 Task: Look for space in Melbourne from 20th april 2023 to 5th may 2023 for 3 adults in price range Rs.20000 to Rs.25000. Place can be entire place or private room with 3 bedrooms having 3 beds and 3 bathrooms. Property type can be house. Amenities needed are: wifiair conditioning, free parkinig on premises, gym, breakfast, beachfront. Booking option can be shelf check-in. Required host language is English.
Action: Mouse moved to (324, 371)
Screenshot: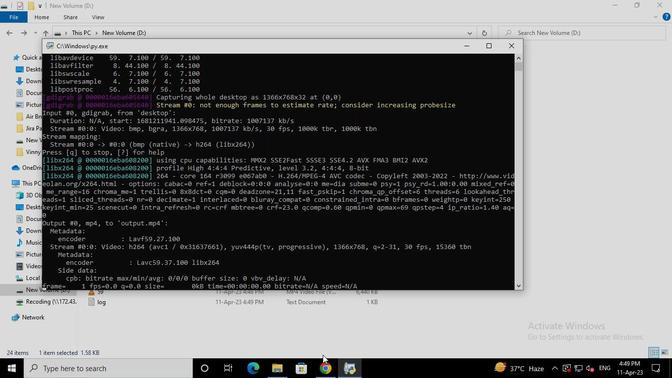 
Action: Mouse pressed left at (324, 371)
Screenshot: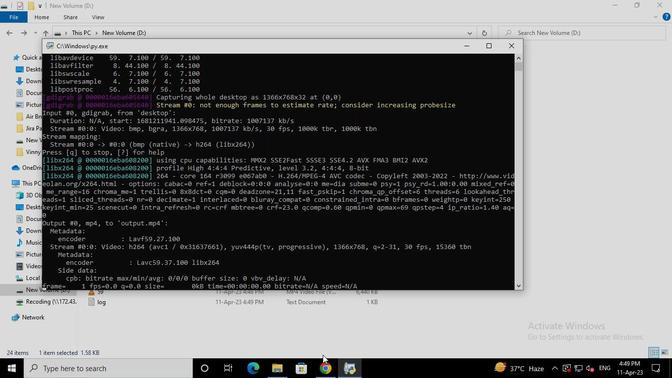 
Action: Mouse moved to (283, 92)
Screenshot: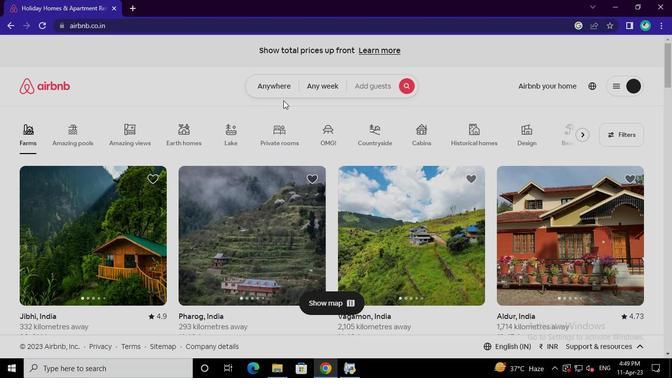 
Action: Mouse pressed left at (283, 92)
Screenshot: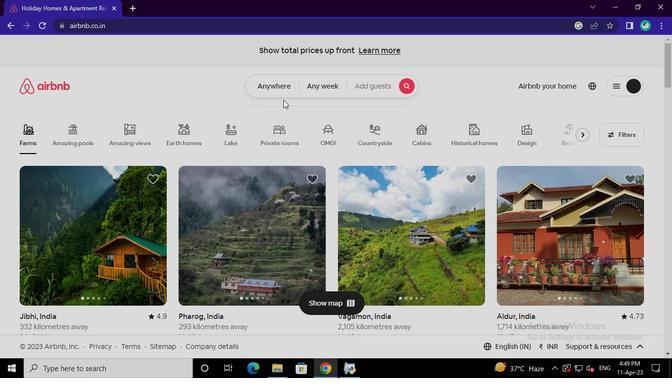 
Action: Mouse moved to (224, 130)
Screenshot: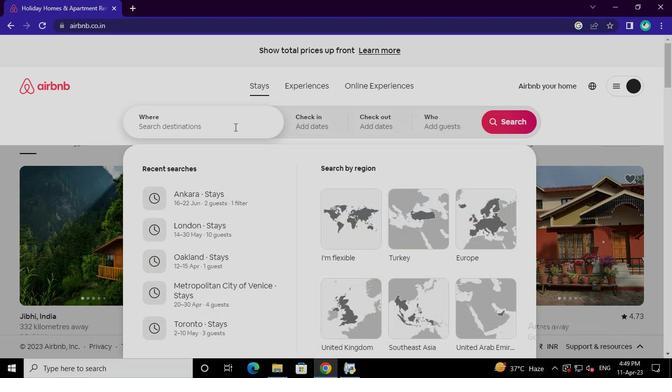 
Action: Mouse pressed left at (224, 130)
Screenshot: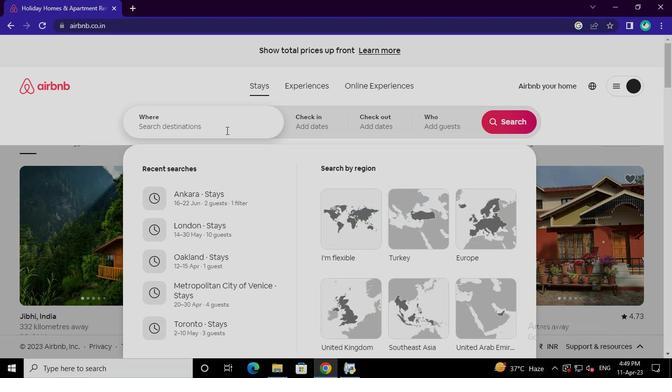 
Action: Keyboard m
Screenshot: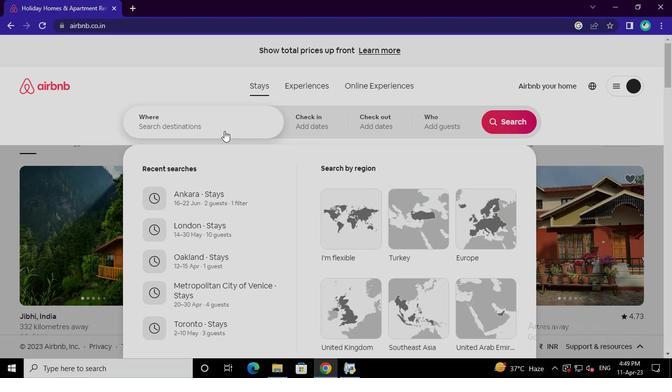 
Action: Keyboard e
Screenshot: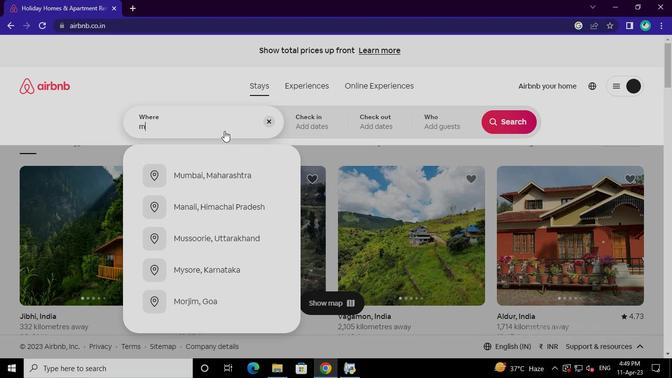 
Action: Keyboard l
Screenshot: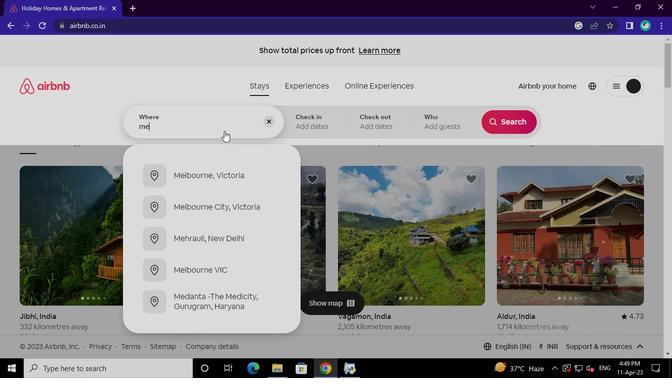 
Action: Keyboard b
Screenshot: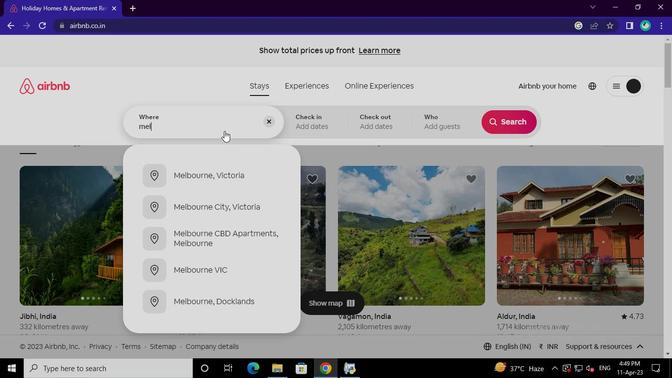 
Action: Mouse moved to (231, 173)
Screenshot: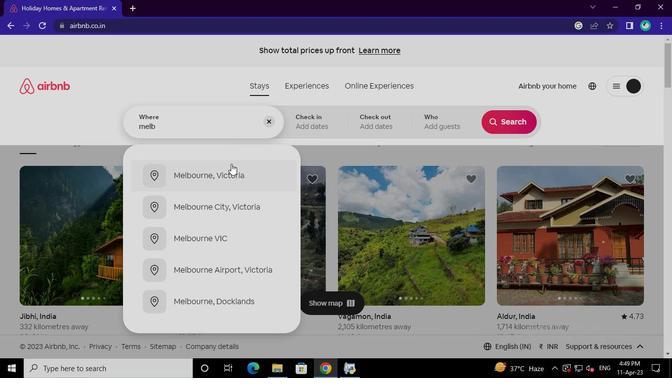 
Action: Mouse pressed left at (231, 173)
Screenshot: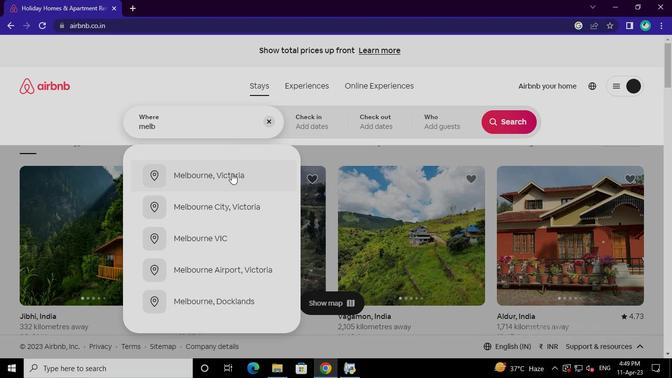 
Action: Mouse moved to (252, 313)
Screenshot: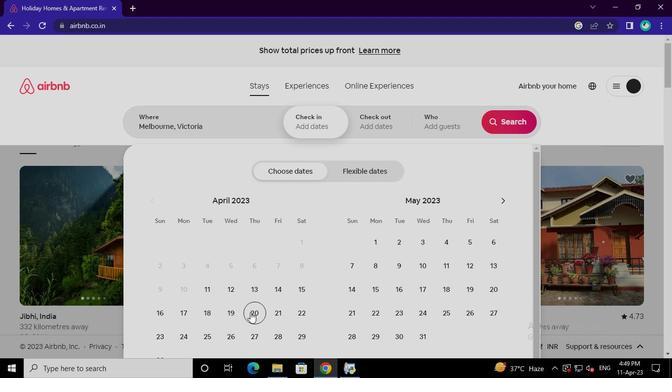 
Action: Mouse pressed left at (252, 313)
Screenshot: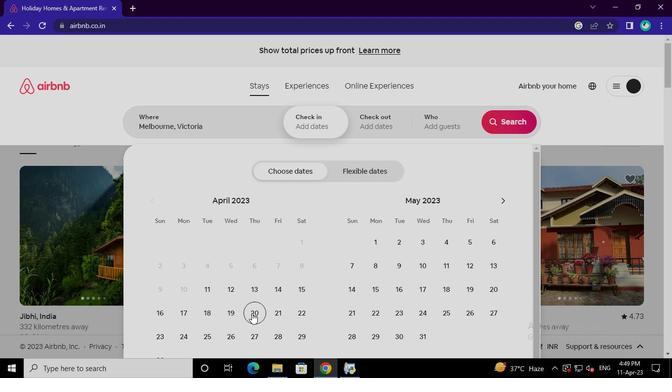 
Action: Mouse moved to (474, 239)
Screenshot: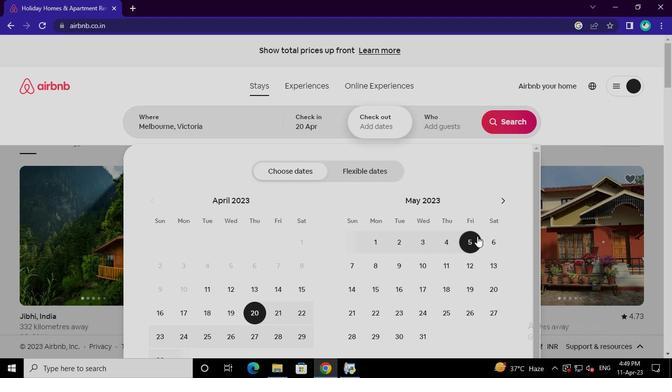 
Action: Mouse pressed left at (474, 239)
Screenshot: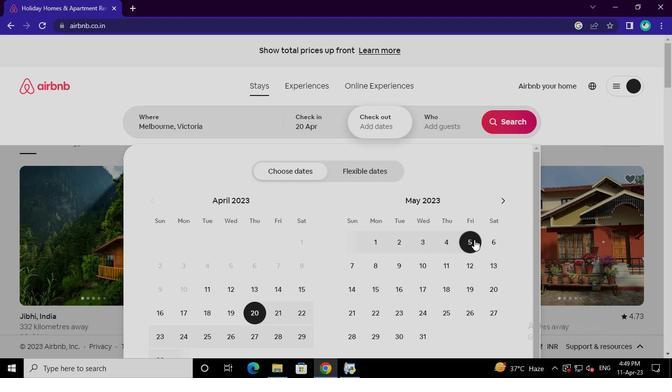 
Action: Mouse moved to (450, 122)
Screenshot: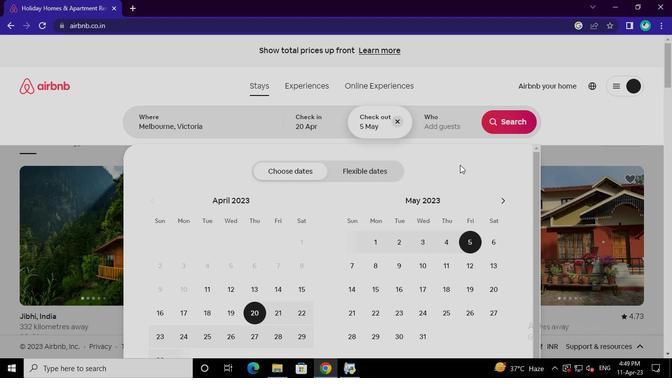 
Action: Mouse pressed left at (450, 122)
Screenshot: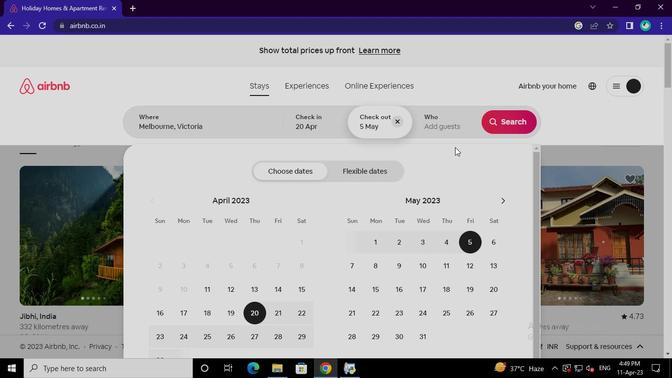 
Action: Mouse moved to (511, 176)
Screenshot: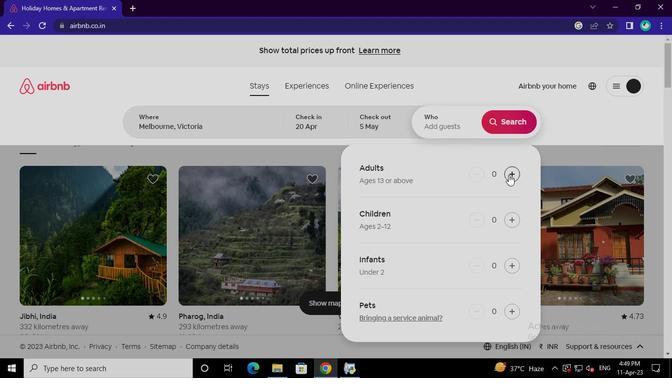 
Action: Mouse pressed left at (511, 176)
Screenshot: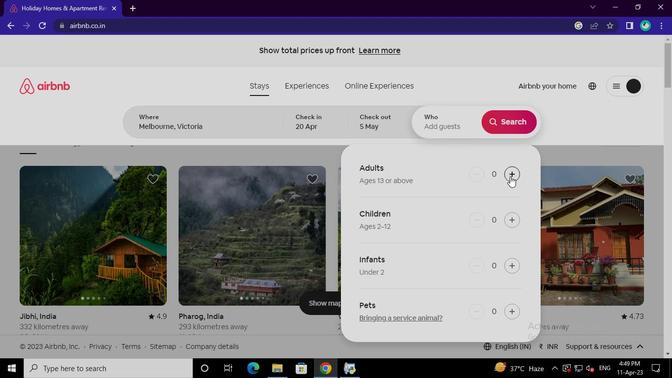 
Action: Mouse pressed left at (511, 176)
Screenshot: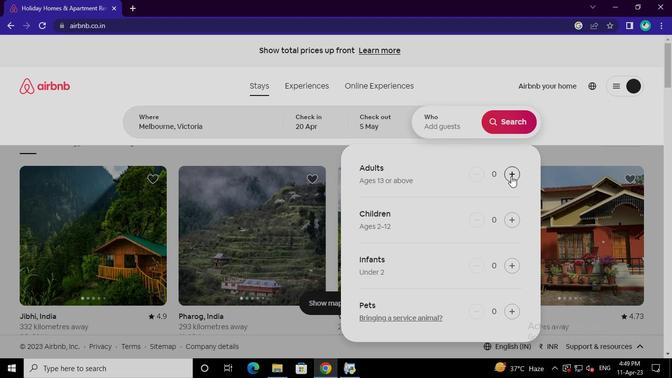 
Action: Mouse pressed left at (511, 176)
Screenshot: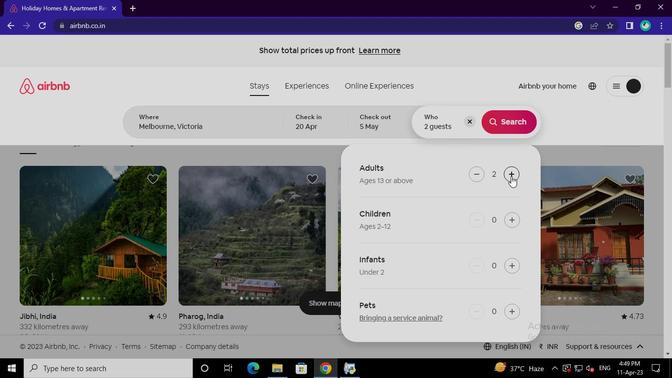 
Action: Mouse moved to (512, 116)
Screenshot: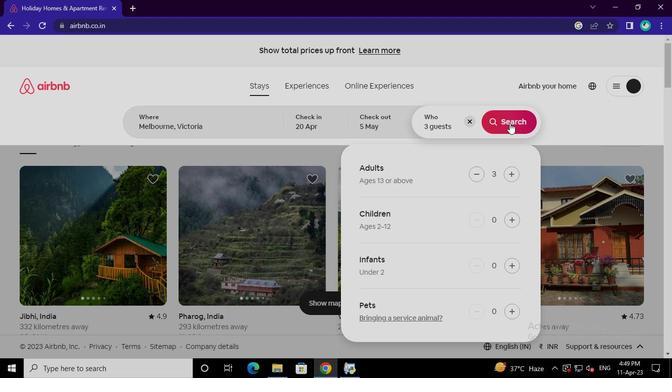 
Action: Mouse pressed left at (512, 116)
Screenshot: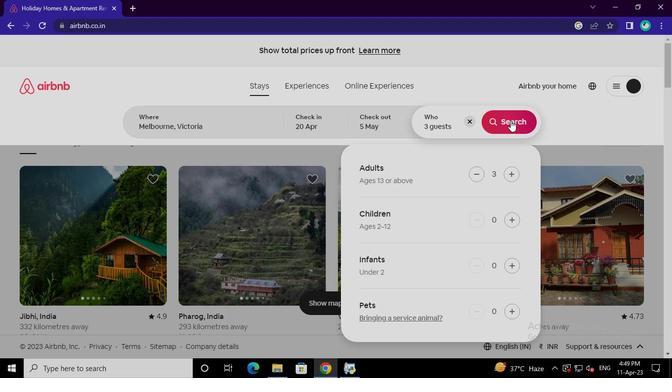 
Action: Mouse moved to (641, 96)
Screenshot: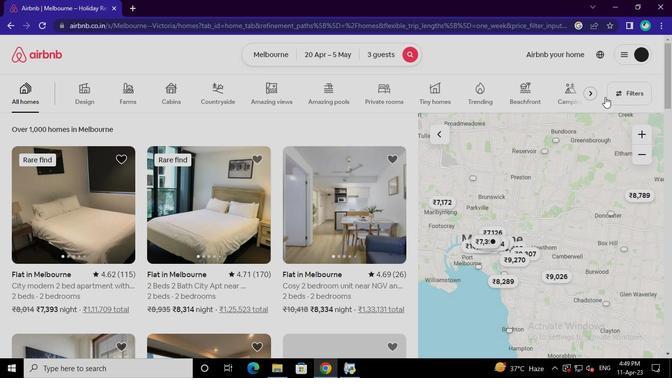 
Action: Mouse pressed left at (641, 96)
Screenshot: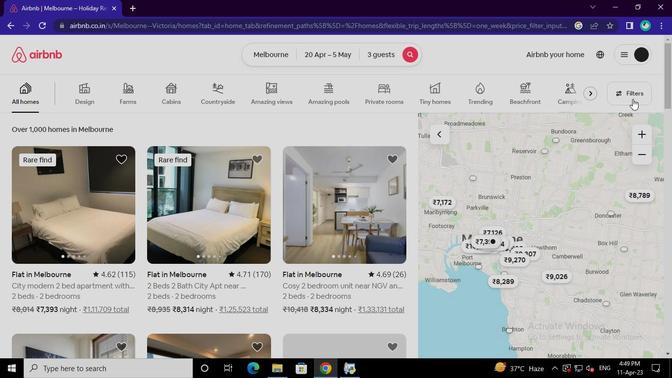 
Action: Mouse moved to (217, 220)
Screenshot: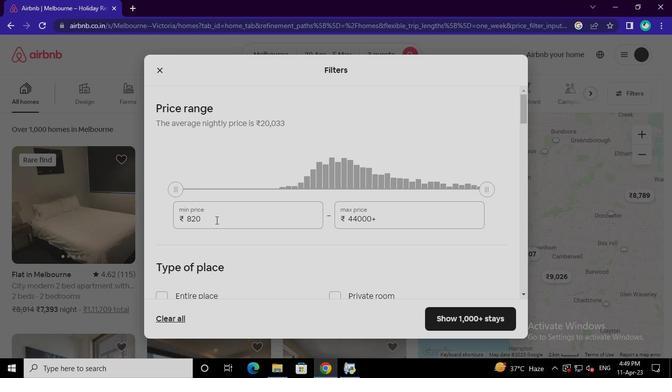 
Action: Mouse pressed left at (217, 220)
Screenshot: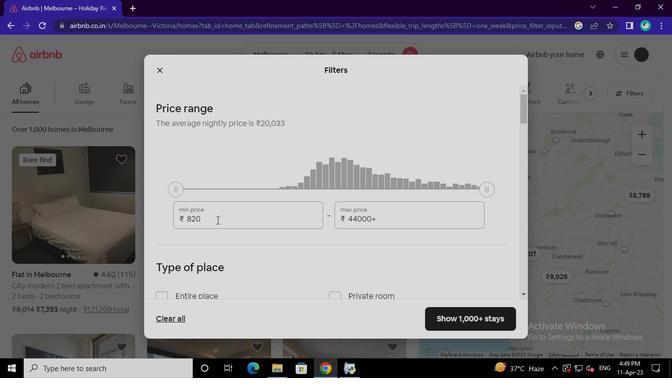 
Action: Keyboard Key.backspace
Screenshot: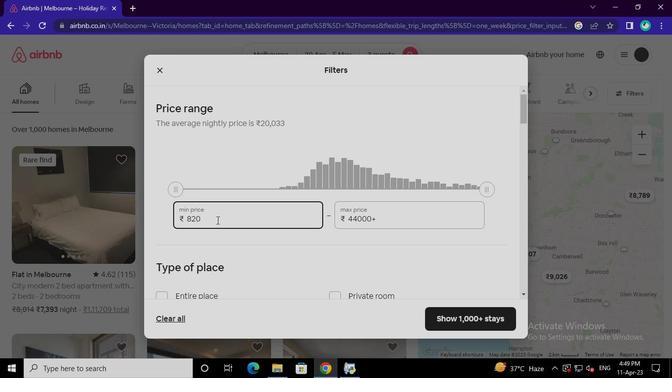 
Action: Keyboard Key.backspace
Screenshot: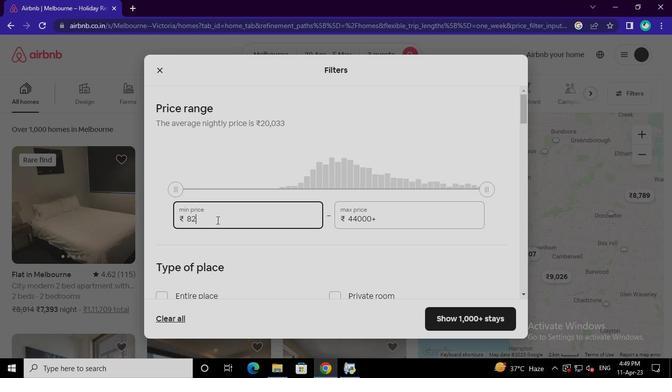 
Action: Keyboard Key.backspace
Screenshot: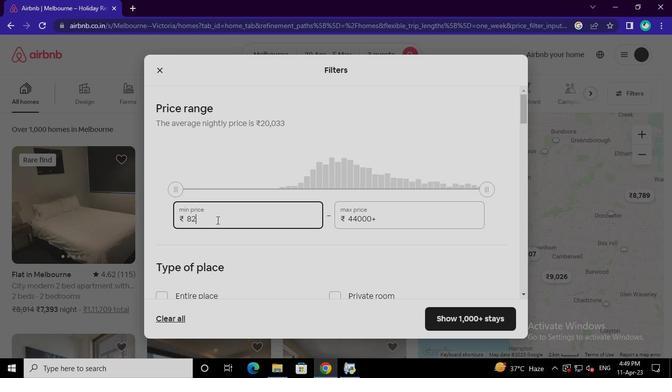 
Action: Keyboard Key.backspace
Screenshot: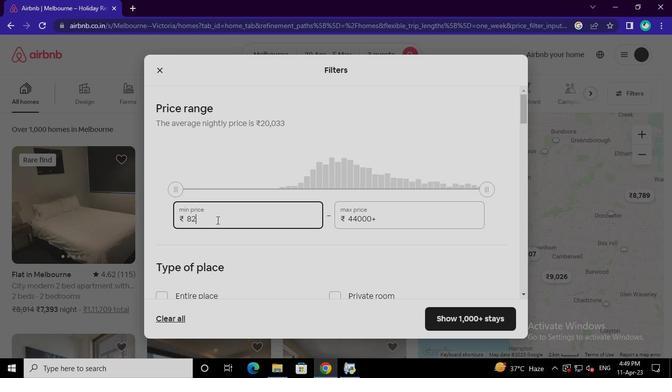 
Action: Keyboard Key.backspace
Screenshot: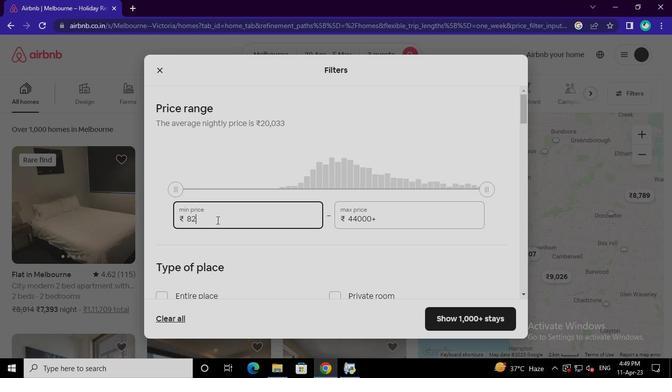 
Action: Keyboard Key.backspace
Screenshot: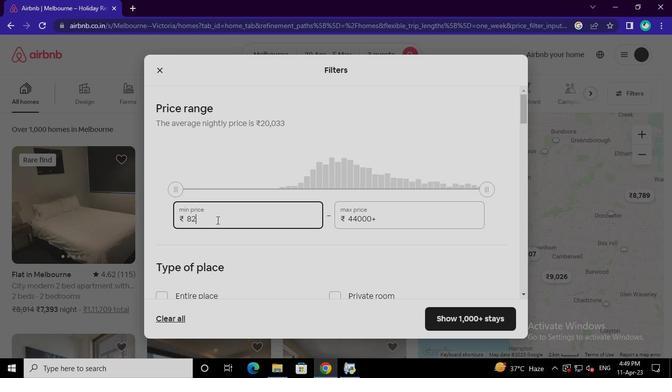 
Action: Keyboard Key.backspace
Screenshot: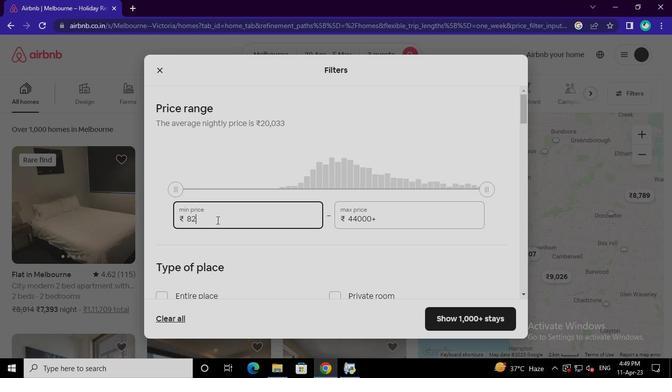 
Action: Keyboard <98>
Screenshot: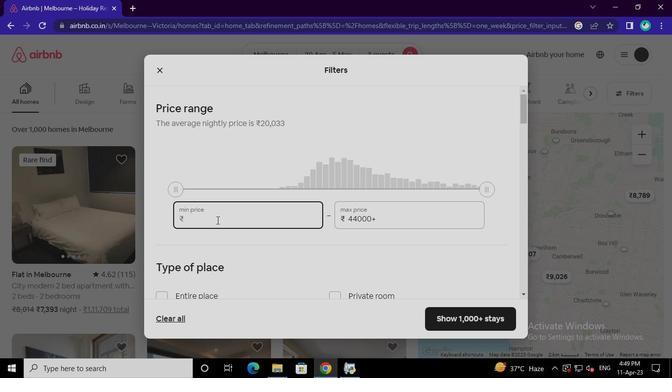 
Action: Keyboard <96>
Screenshot: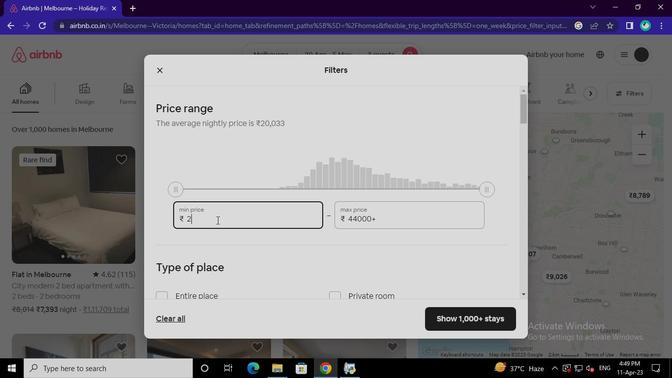 
Action: Keyboard <96>
Screenshot: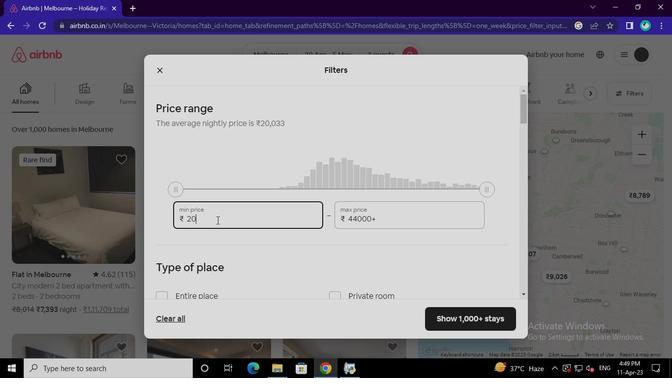 
Action: Keyboard <96>
Screenshot: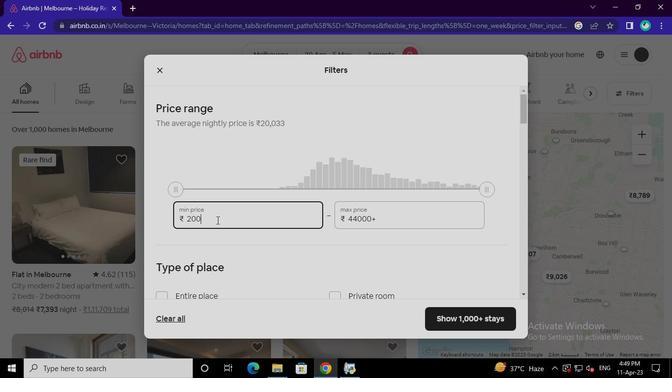 
Action: Keyboard <96>
Screenshot: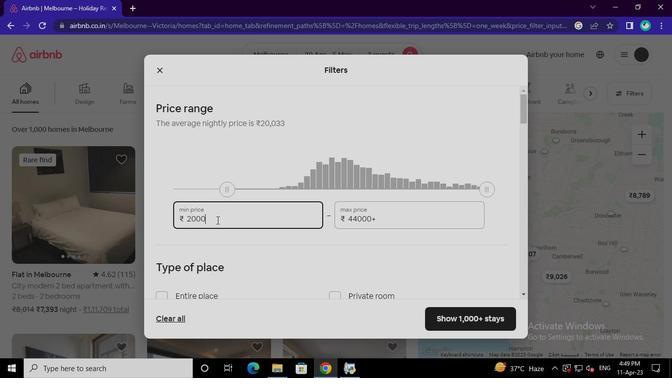 
Action: Mouse moved to (388, 218)
Screenshot: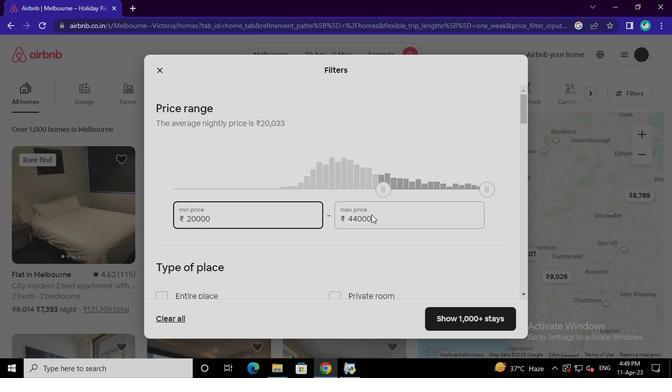 
Action: Mouse pressed left at (388, 218)
Screenshot: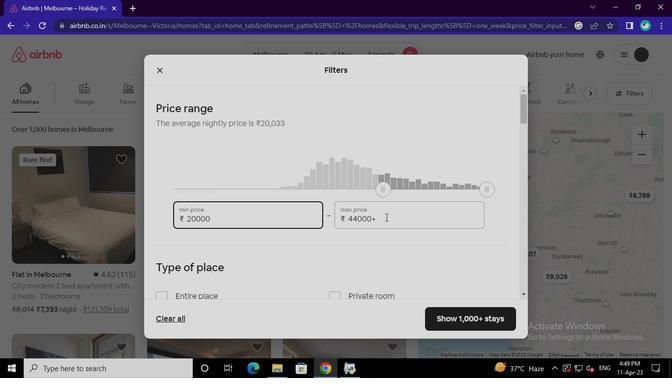 
Action: Keyboard Key.backspace
Screenshot: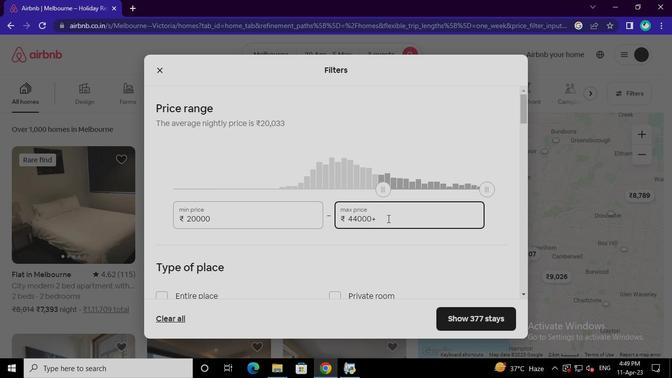 
Action: Keyboard Key.backspace
Screenshot: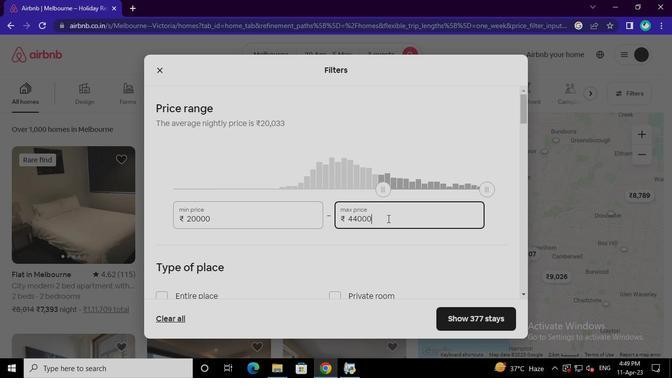 
Action: Keyboard Key.backspace
Screenshot: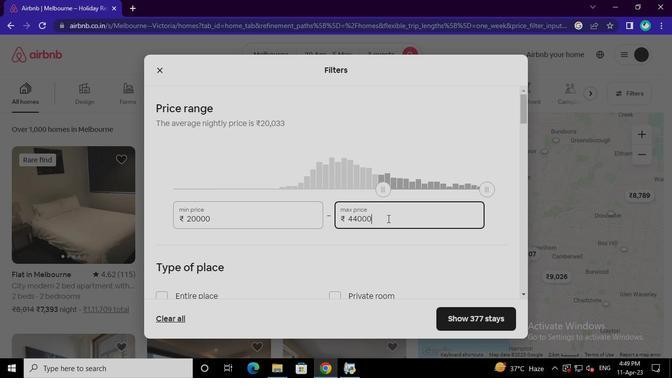 
Action: Keyboard Key.backspace
Screenshot: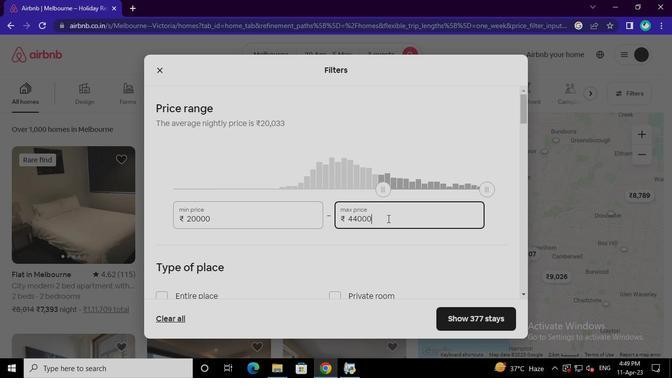 
Action: Keyboard Key.backspace
Screenshot: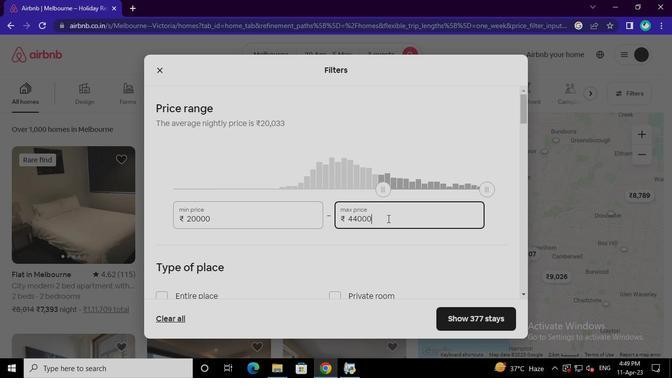 
Action: Keyboard Key.backspace
Screenshot: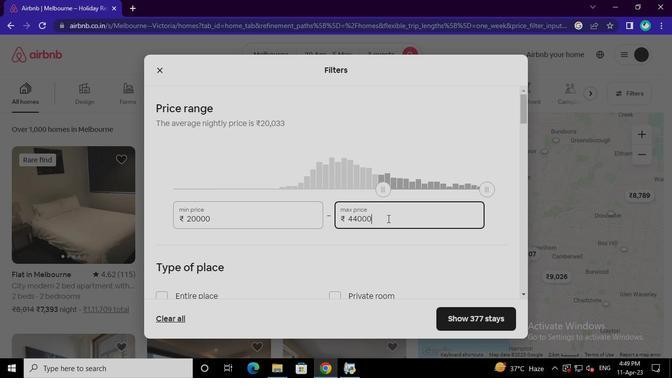 
Action: Keyboard Key.backspace
Screenshot: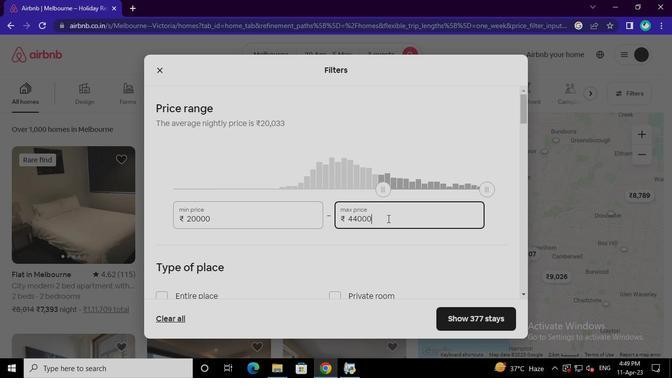 
Action: Keyboard Key.backspace
Screenshot: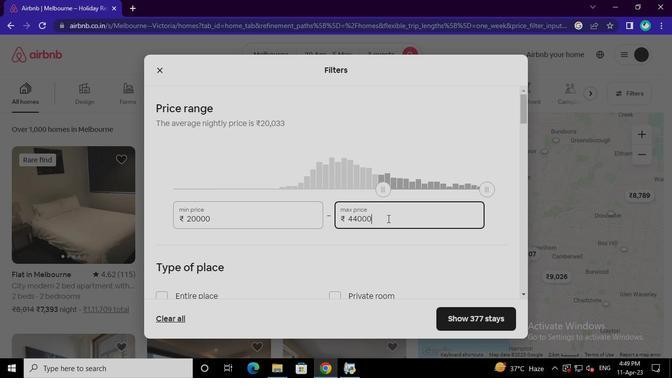 
Action: Keyboard Key.backspace
Screenshot: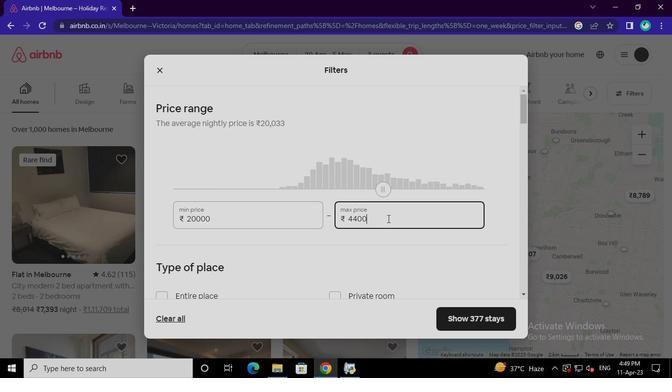 
Action: Keyboard Key.backspace
Screenshot: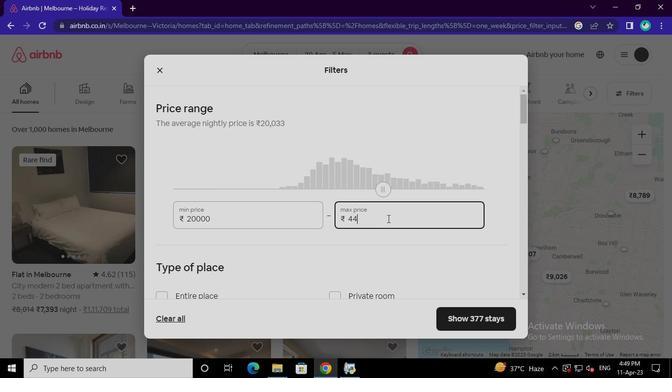 
Action: Keyboard Key.backspace
Screenshot: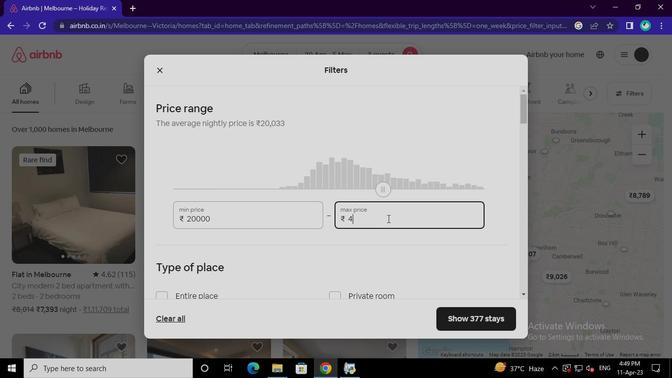
Action: Keyboard <98>
Screenshot: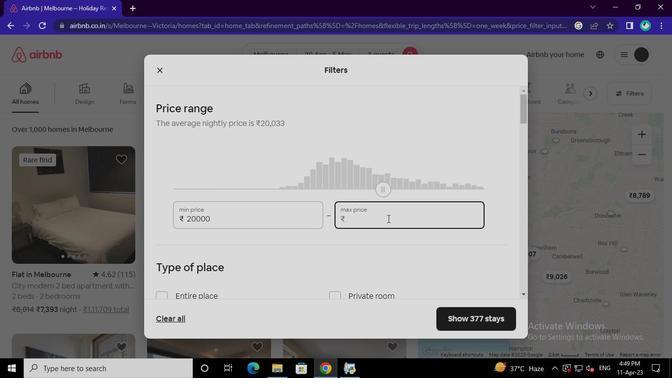 
Action: Keyboard <101>
Screenshot: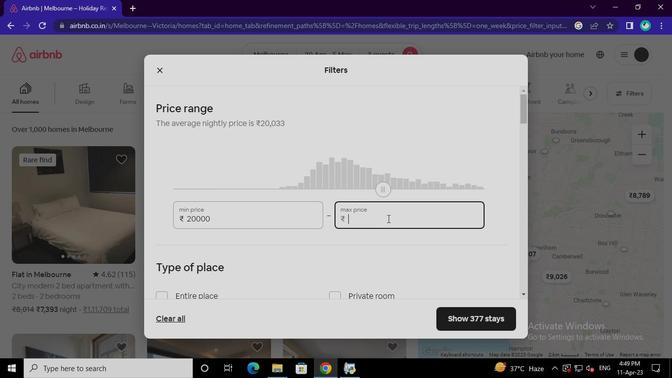 
Action: Keyboard <96>
Screenshot: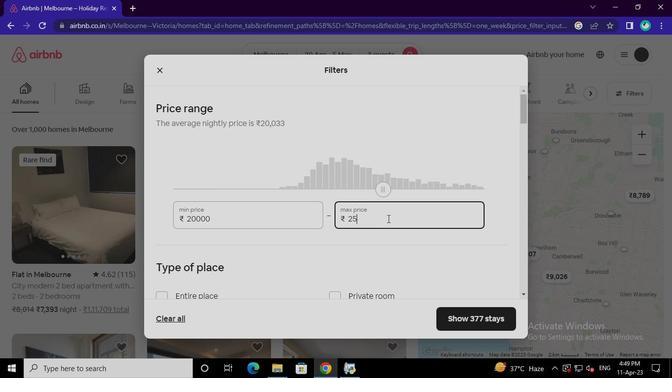
Action: Keyboard <96>
Screenshot: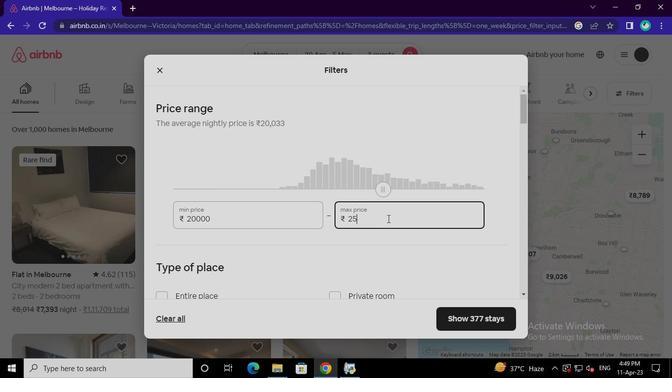 
Action: Keyboard <96>
Screenshot: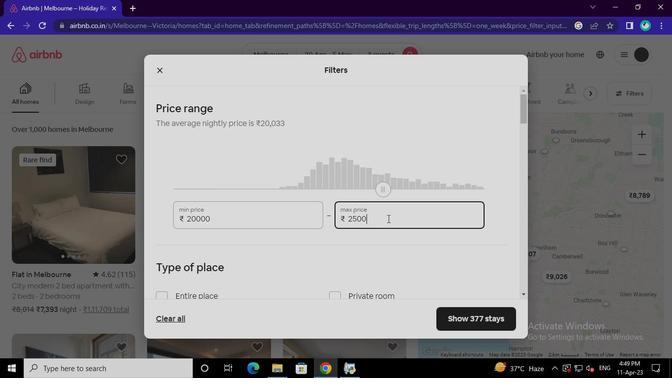 
Action: Mouse moved to (165, 202)
Screenshot: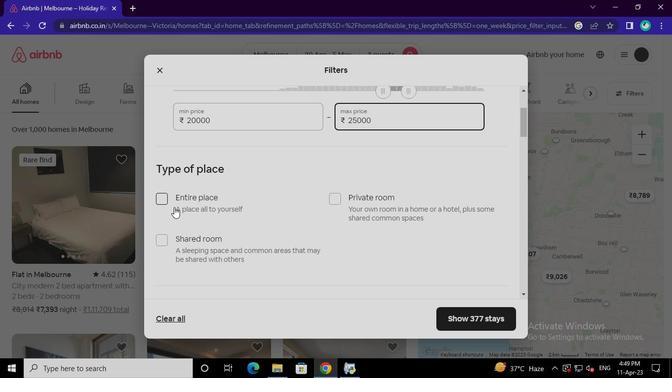 
Action: Mouse pressed left at (165, 202)
Screenshot: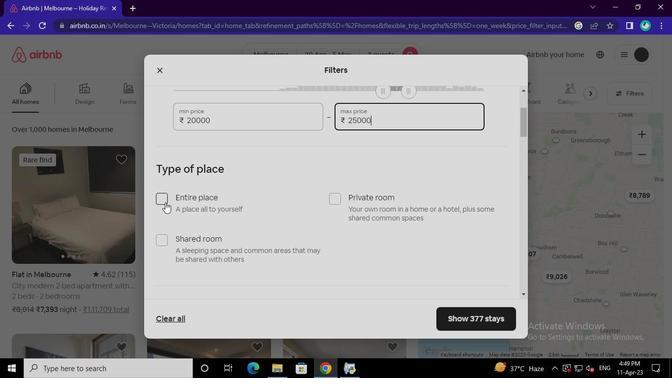 
Action: Mouse moved to (335, 197)
Screenshot: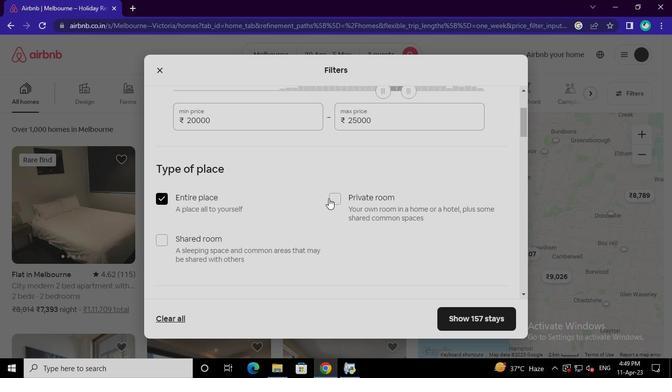 
Action: Mouse pressed left at (335, 197)
Screenshot: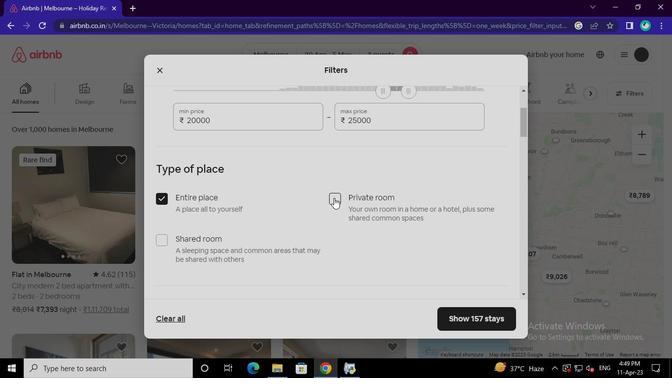 
Action: Mouse moved to (279, 212)
Screenshot: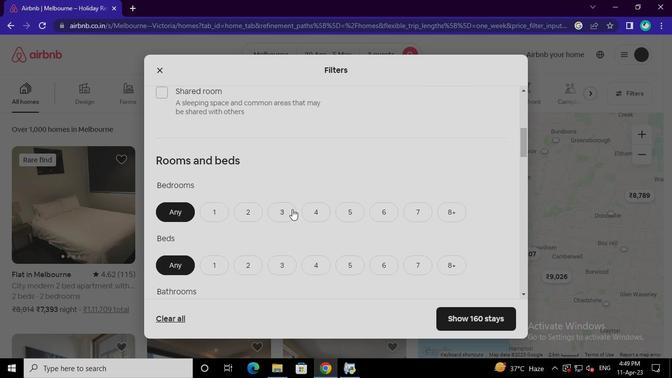 
Action: Mouse pressed left at (279, 212)
Screenshot: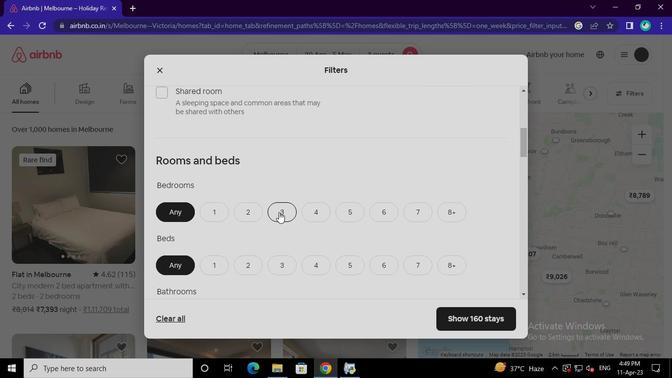 
Action: Mouse pressed left at (279, 212)
Screenshot: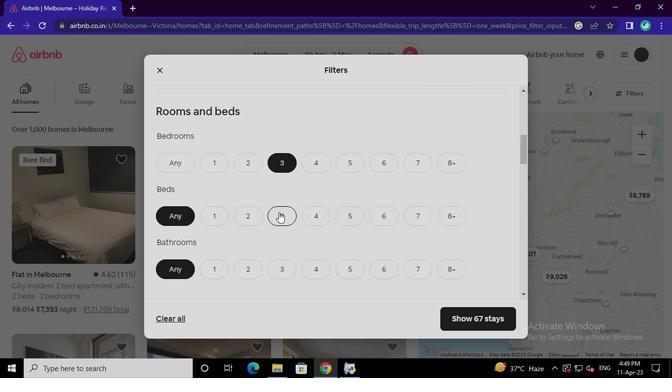 
Action: Mouse pressed left at (279, 212)
Screenshot: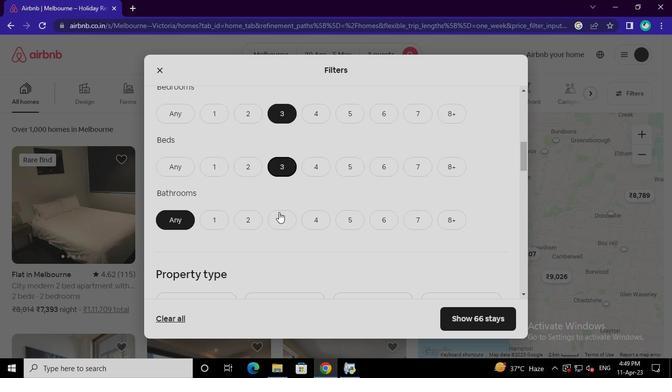 
Action: Mouse moved to (227, 184)
Screenshot: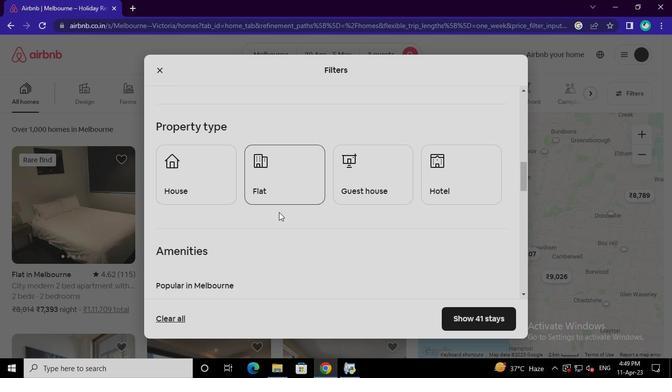 
Action: Mouse pressed left at (227, 184)
Screenshot: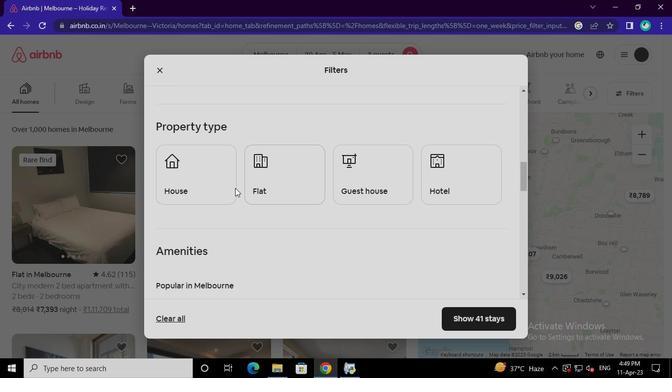 
Action: Mouse moved to (177, 227)
Screenshot: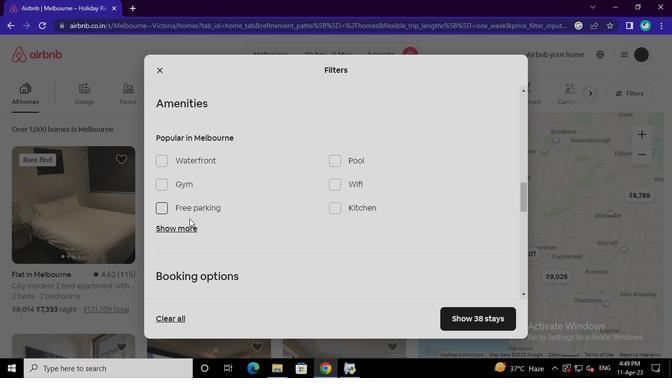 
Action: Mouse pressed left at (177, 227)
Screenshot: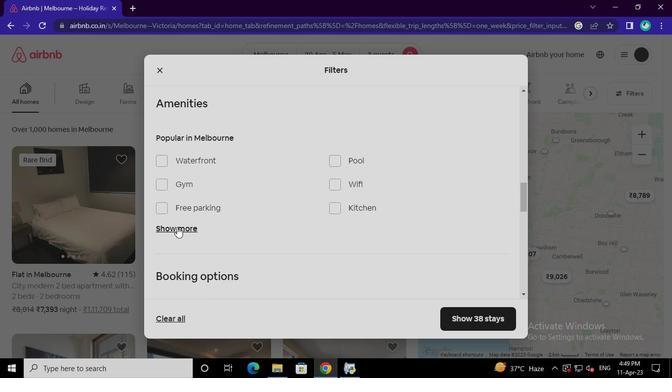 
Action: Mouse moved to (332, 186)
Screenshot: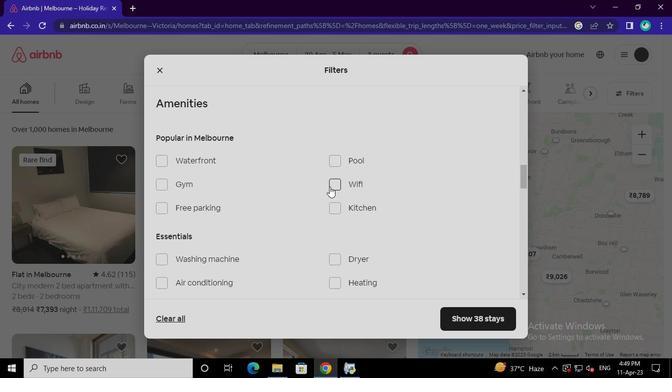 
Action: Mouse pressed left at (332, 186)
Screenshot: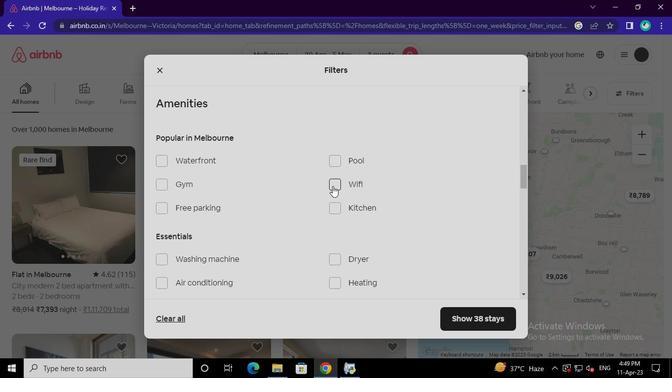 
Action: Mouse moved to (181, 282)
Screenshot: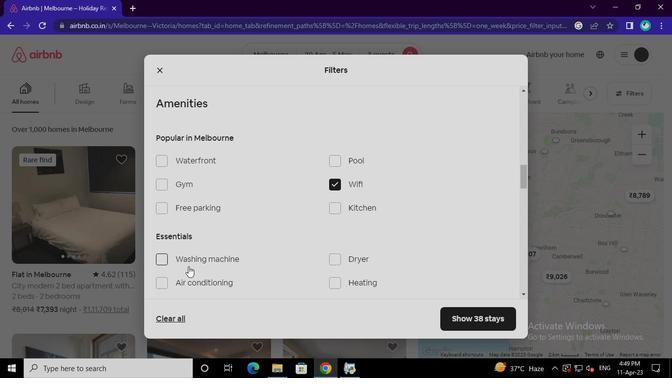 
Action: Mouse pressed left at (181, 282)
Screenshot: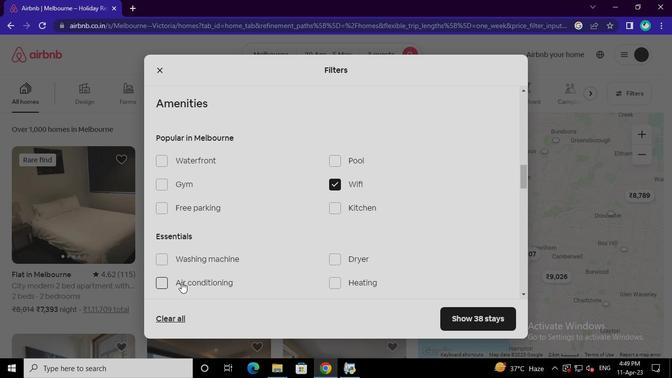 
Action: Mouse moved to (191, 210)
Screenshot: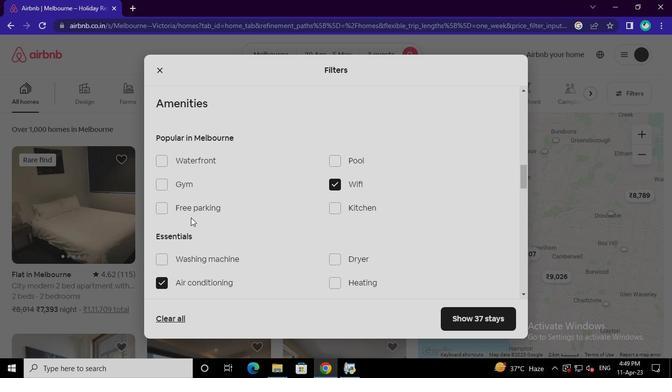 
Action: Mouse pressed left at (191, 210)
Screenshot: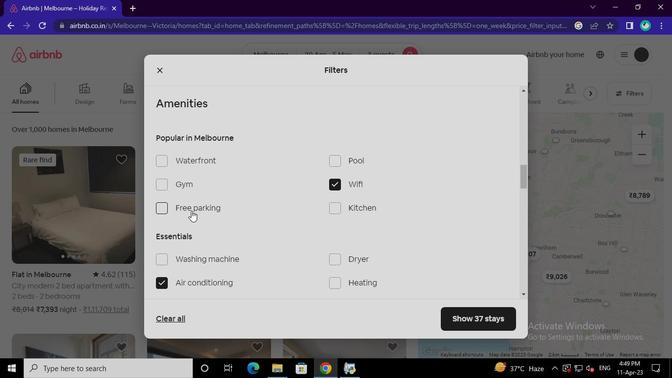 
Action: Mouse moved to (191, 230)
Screenshot: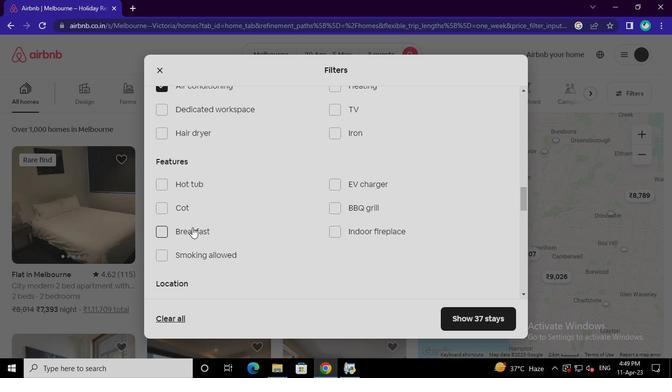 
Action: Mouse pressed left at (191, 230)
Screenshot: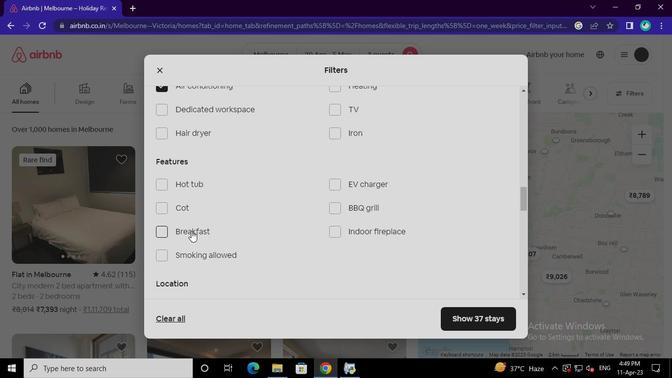 
Action: Mouse moved to (184, 210)
Screenshot: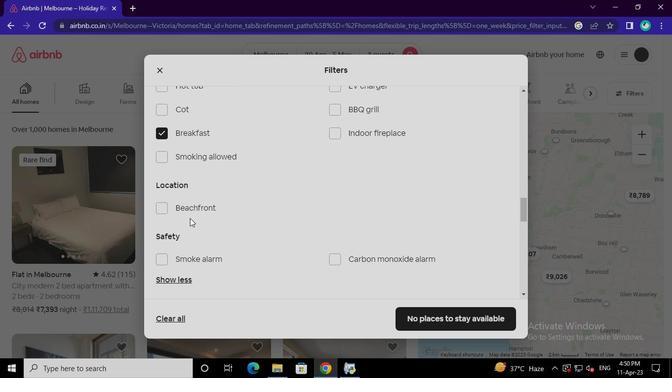 
Action: Mouse pressed left at (184, 210)
Screenshot: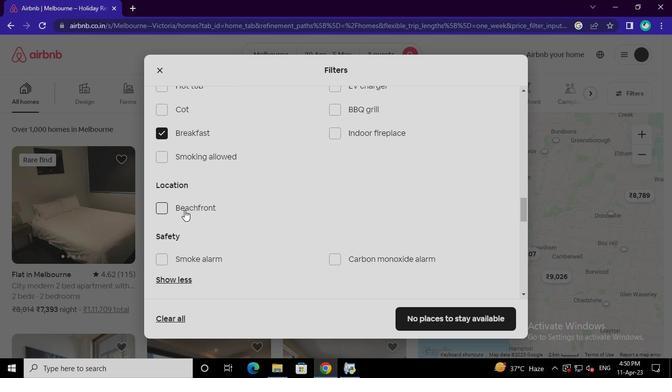 
Action: Mouse moved to (184, 138)
Screenshot: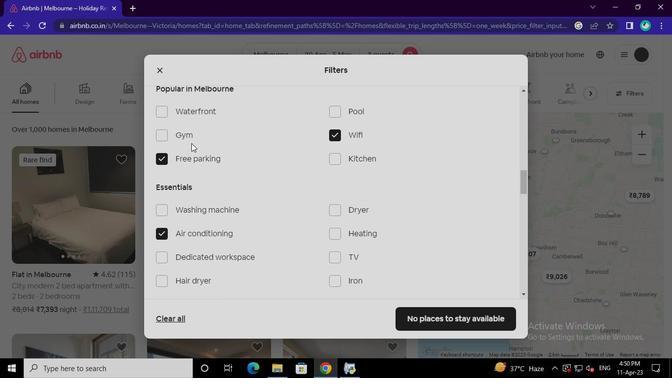 
Action: Mouse pressed left at (184, 138)
Screenshot: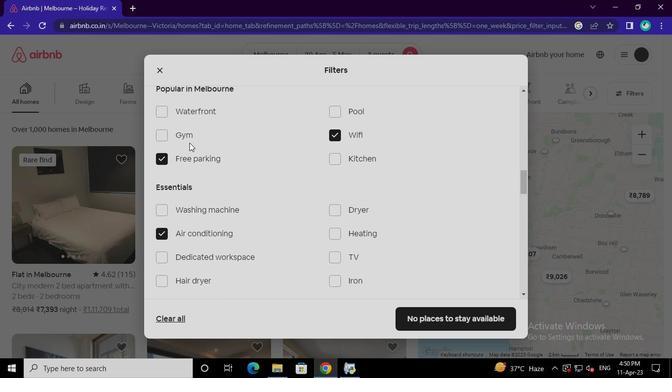 
Action: Mouse moved to (483, 100)
Screenshot: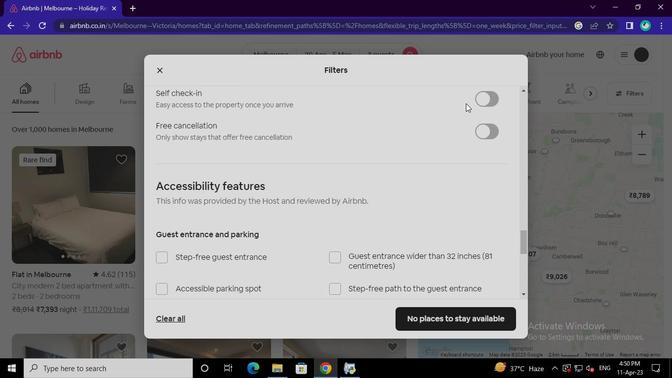 
Action: Mouse pressed left at (483, 100)
Screenshot: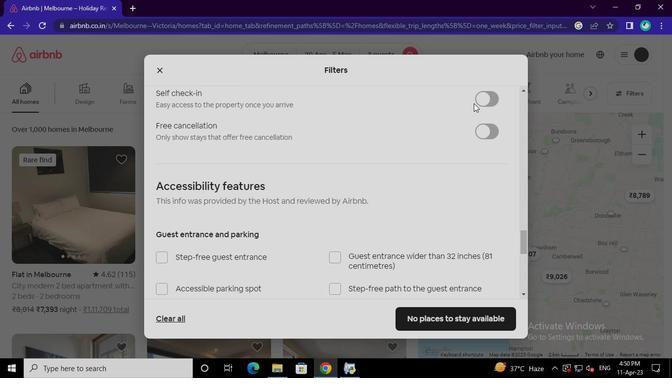 
Action: Mouse moved to (197, 231)
Screenshot: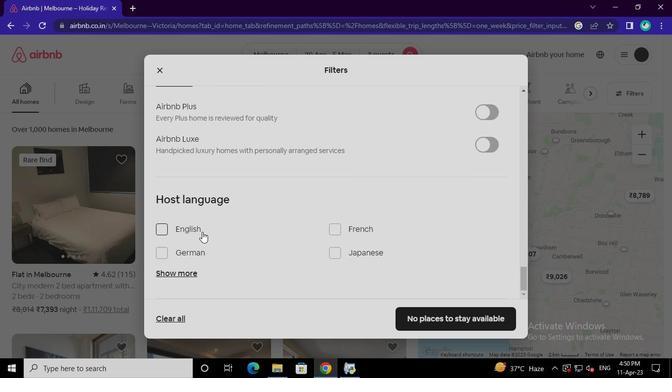 
Action: Mouse pressed left at (197, 231)
Screenshot: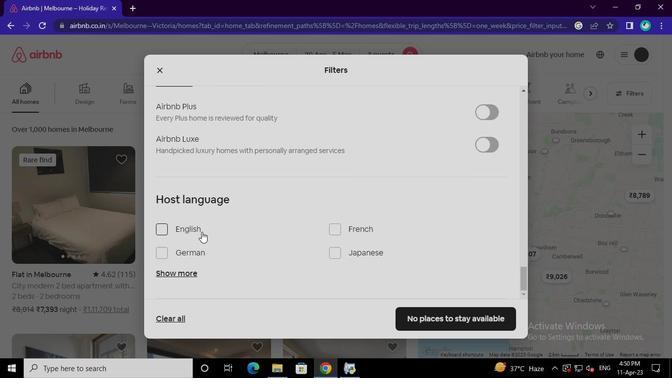
Action: Mouse moved to (411, 311)
Screenshot: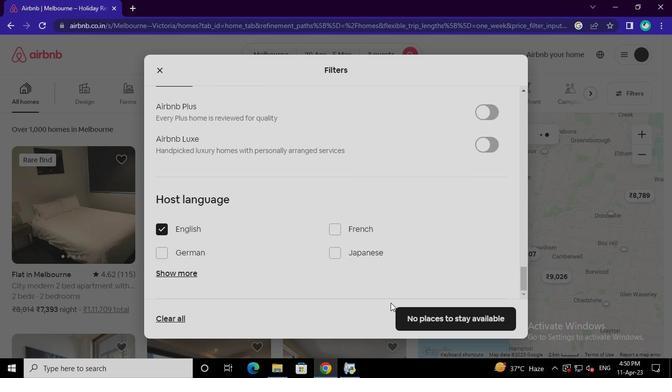 
Action: Mouse pressed left at (411, 311)
Screenshot: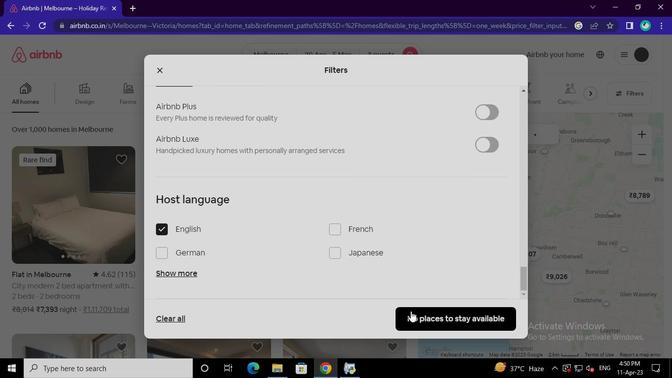
Action: Mouse moved to (350, 376)
Screenshot: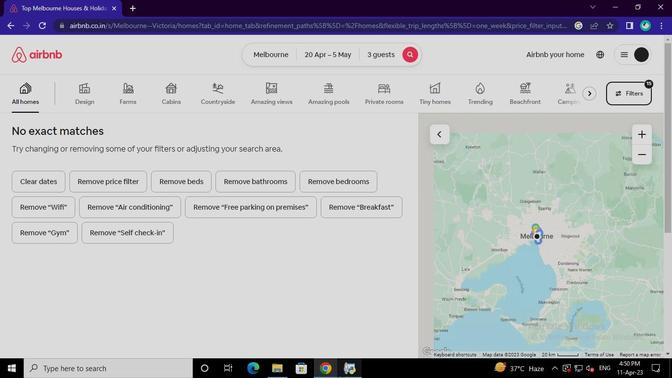 
Action: Mouse pressed left at (350, 376)
Screenshot: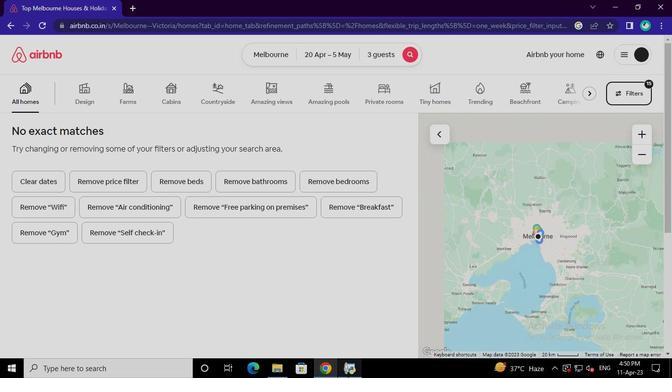 
Action: Mouse moved to (516, 46)
Screenshot: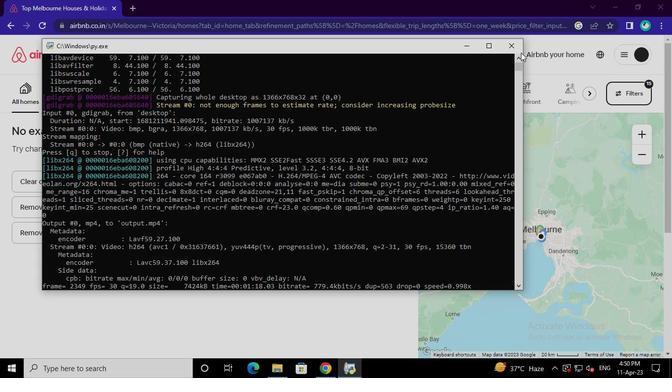 
Action: Mouse pressed left at (516, 46)
Screenshot: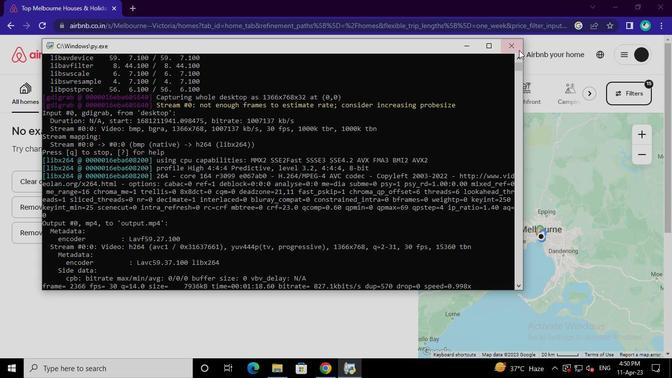 
Action: Mouse moved to (516, 46)
Screenshot: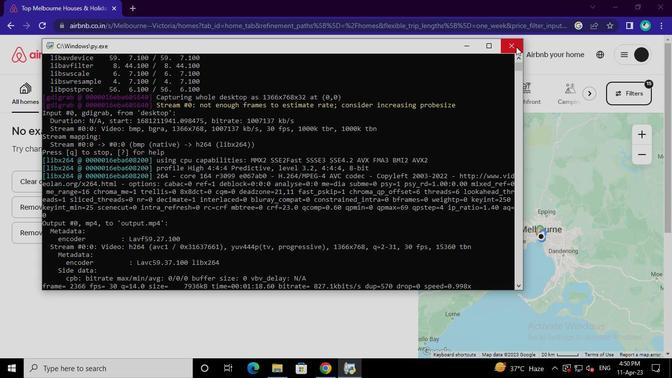 
